 Task: Select the option of membership going on.
Action: Mouse moved to (642, 66)
Screenshot: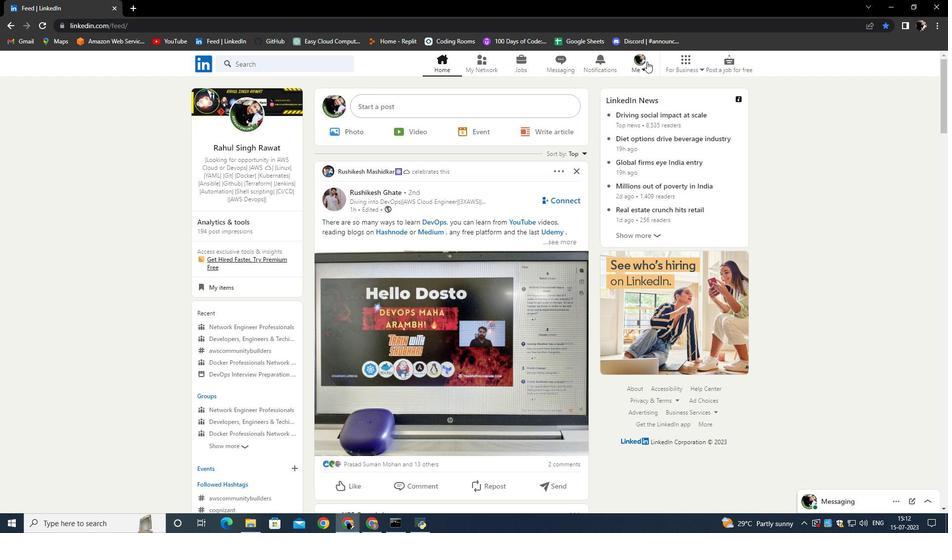 
Action: Mouse pressed left at (642, 66)
Screenshot: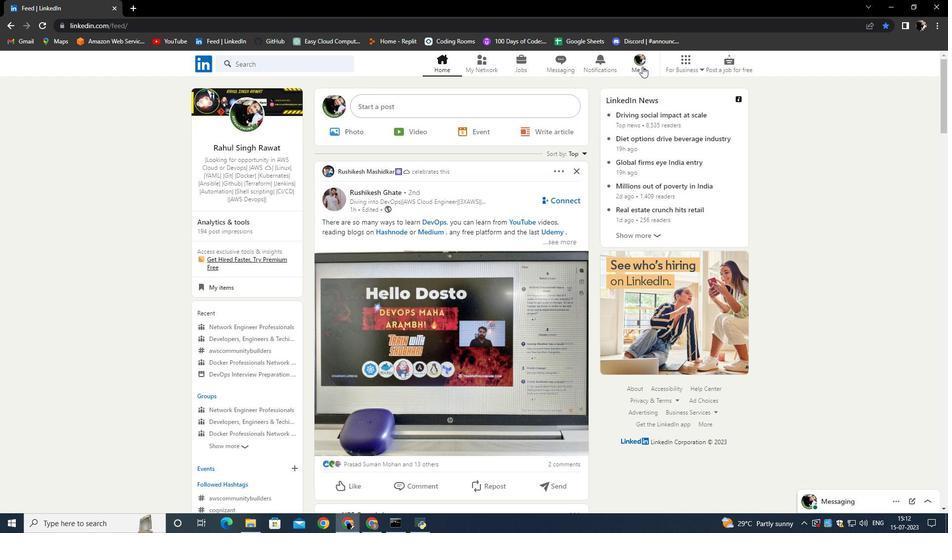 
Action: Mouse moved to (549, 151)
Screenshot: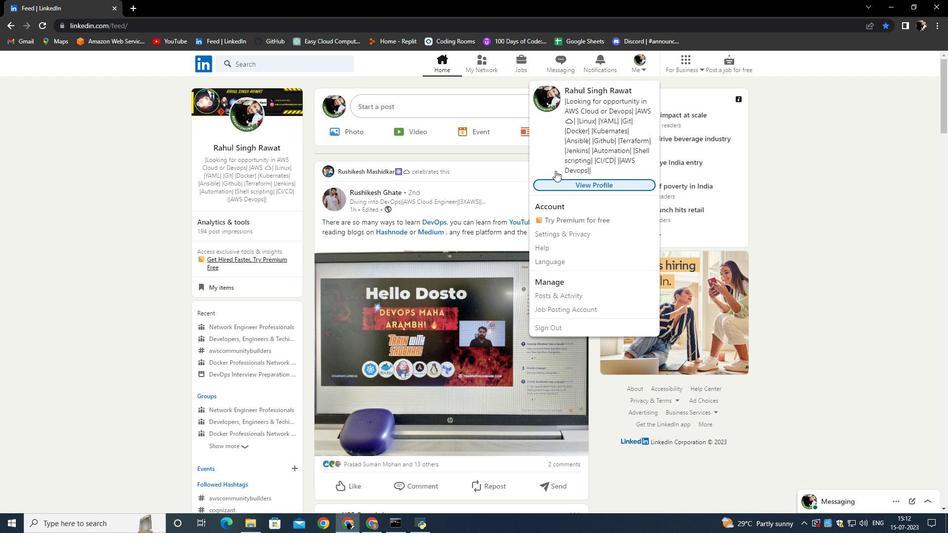 
Action: Mouse pressed left at (549, 151)
Screenshot: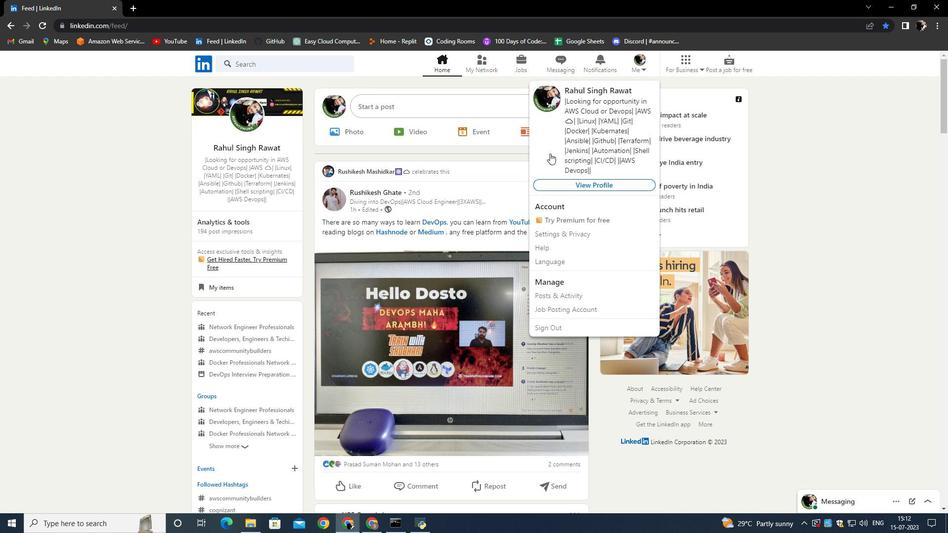 
Action: Mouse moved to (362, 324)
Screenshot: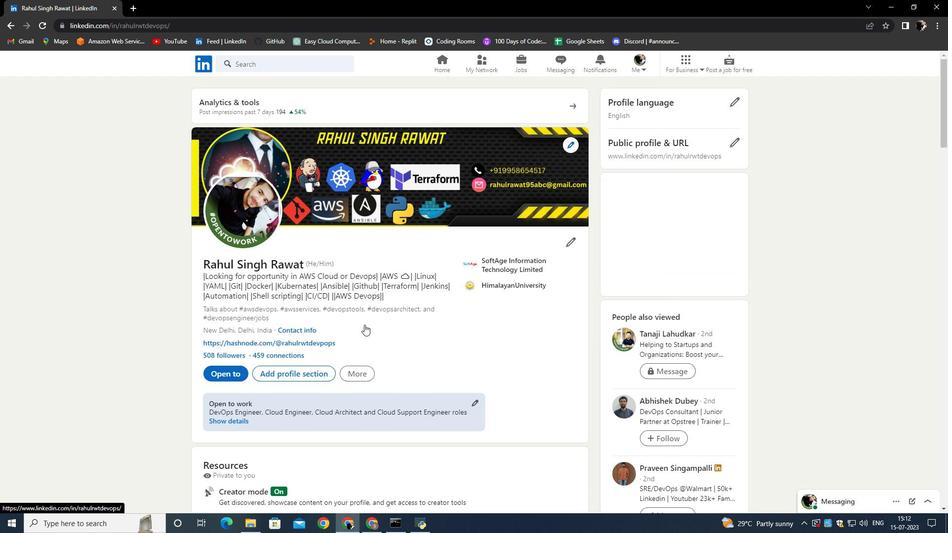
Action: Mouse scrolled (362, 324) with delta (0, 0)
Screenshot: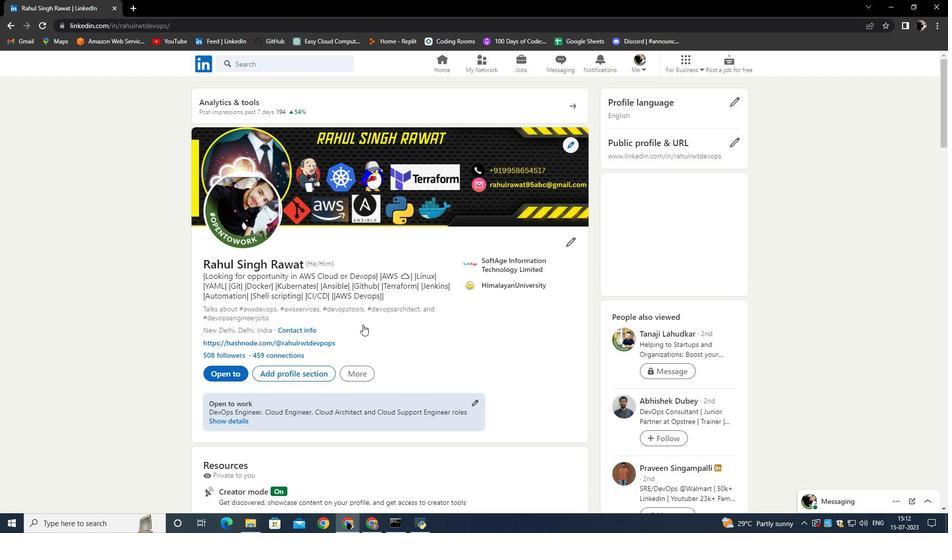 
Action: Mouse scrolled (362, 324) with delta (0, 0)
Screenshot: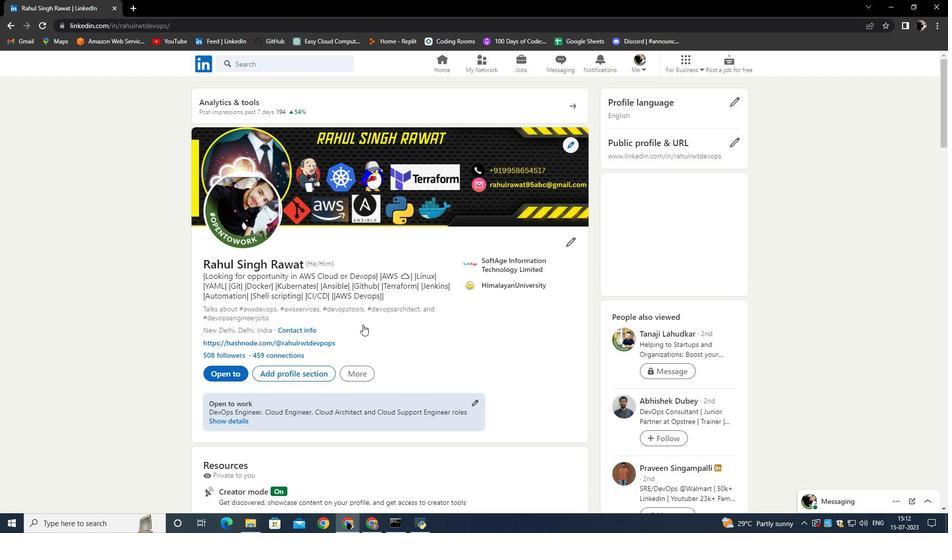 
Action: Mouse scrolled (362, 324) with delta (0, 0)
Screenshot: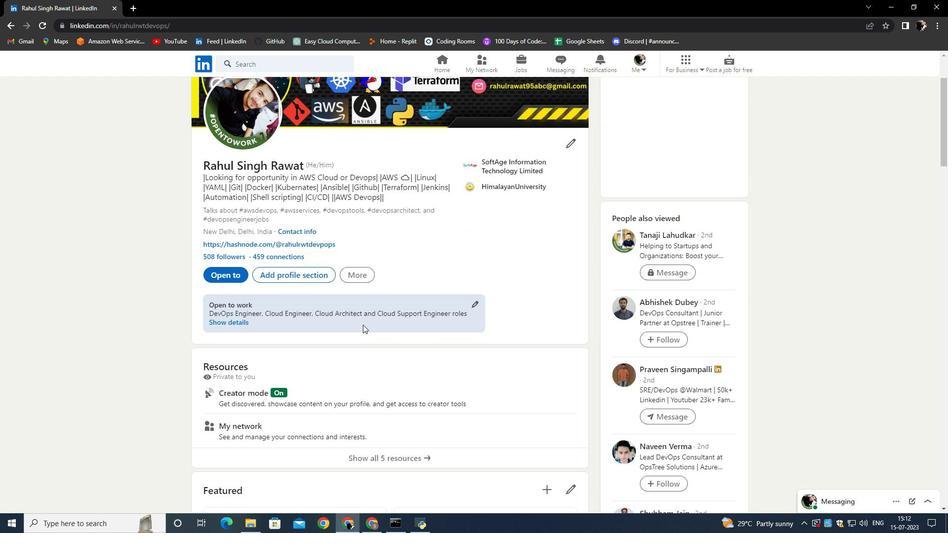 
Action: Mouse scrolled (362, 324) with delta (0, 0)
Screenshot: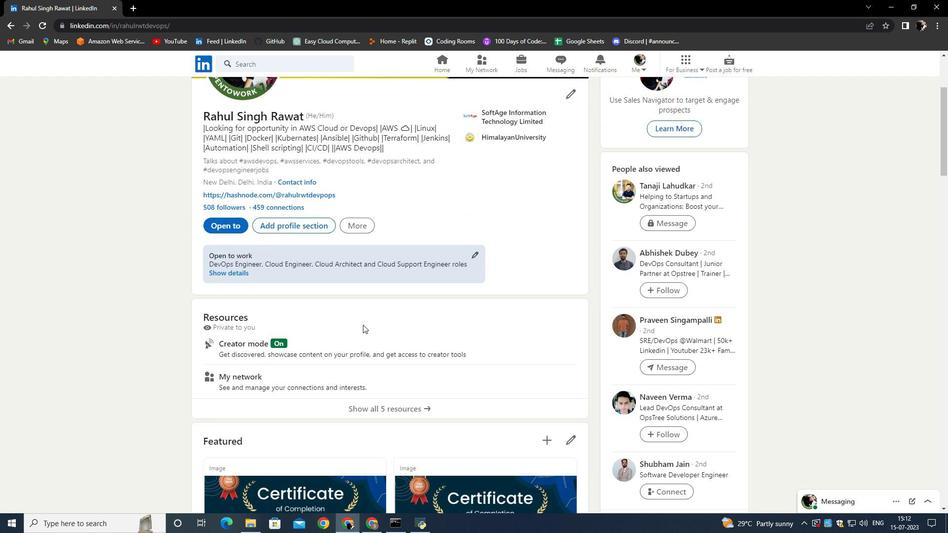 
Action: Mouse moved to (280, 171)
Screenshot: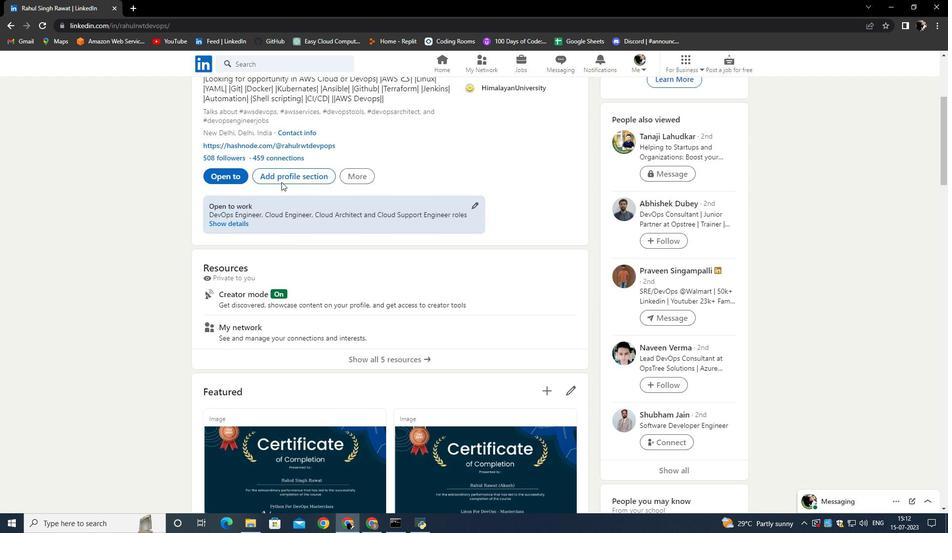 
Action: Mouse pressed left at (280, 171)
Screenshot: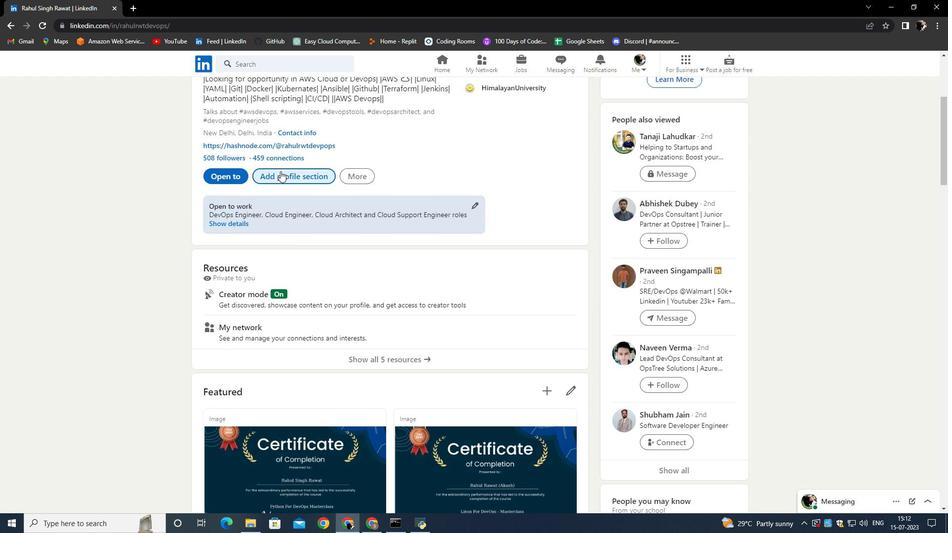 
Action: Mouse moved to (396, 274)
Screenshot: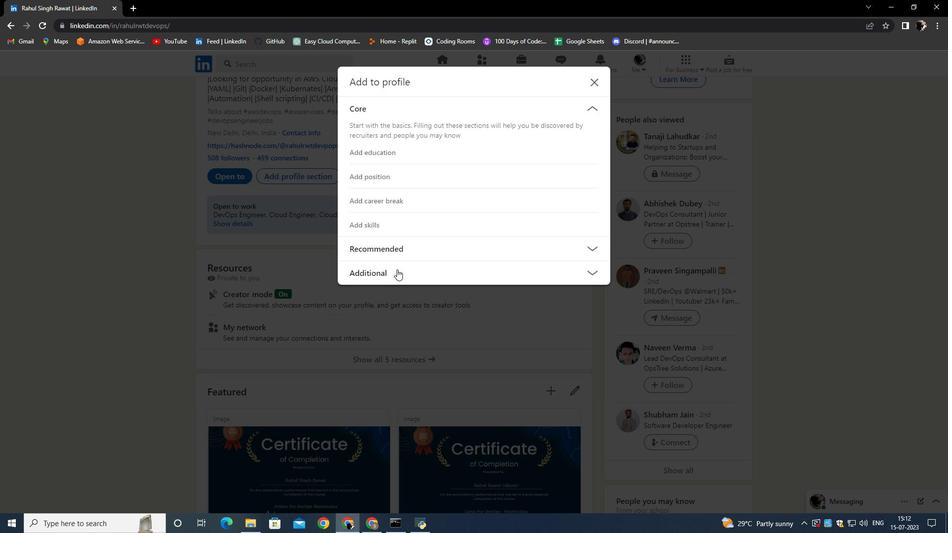 
Action: Mouse pressed left at (396, 274)
Screenshot: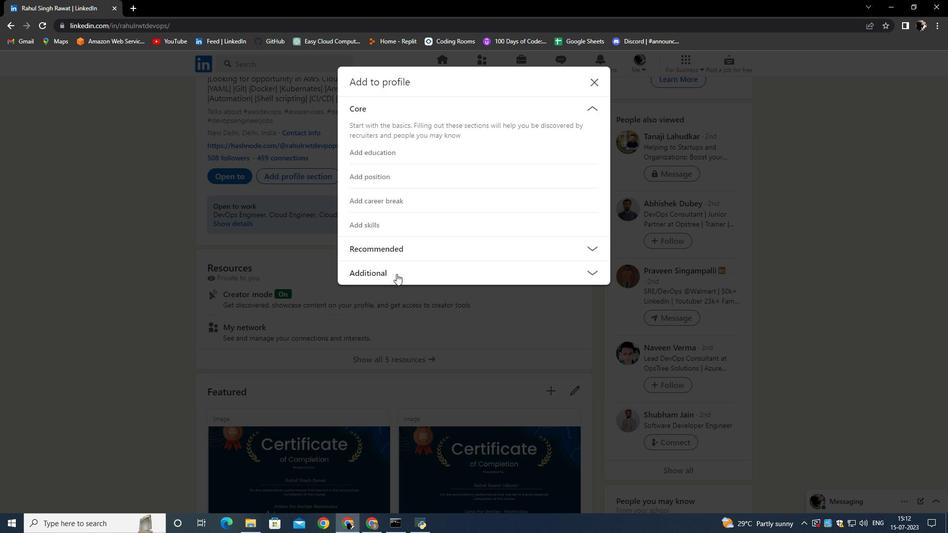 
Action: Mouse moved to (383, 348)
Screenshot: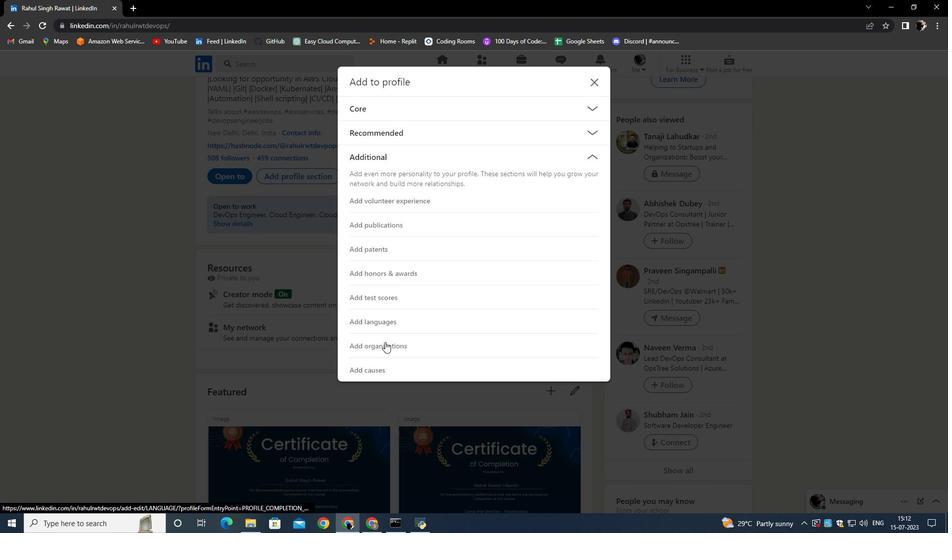
Action: Mouse pressed left at (383, 348)
Screenshot: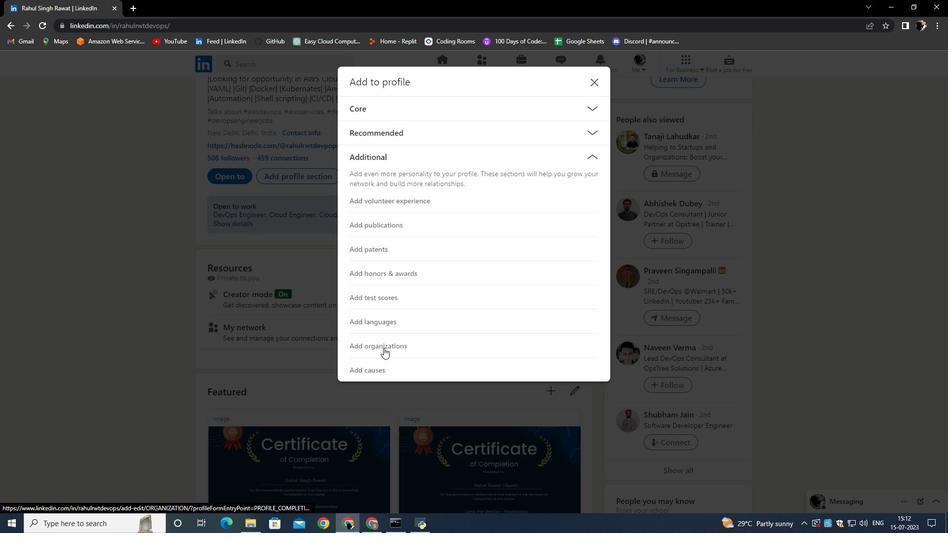 
Action: Mouse moved to (311, 252)
Screenshot: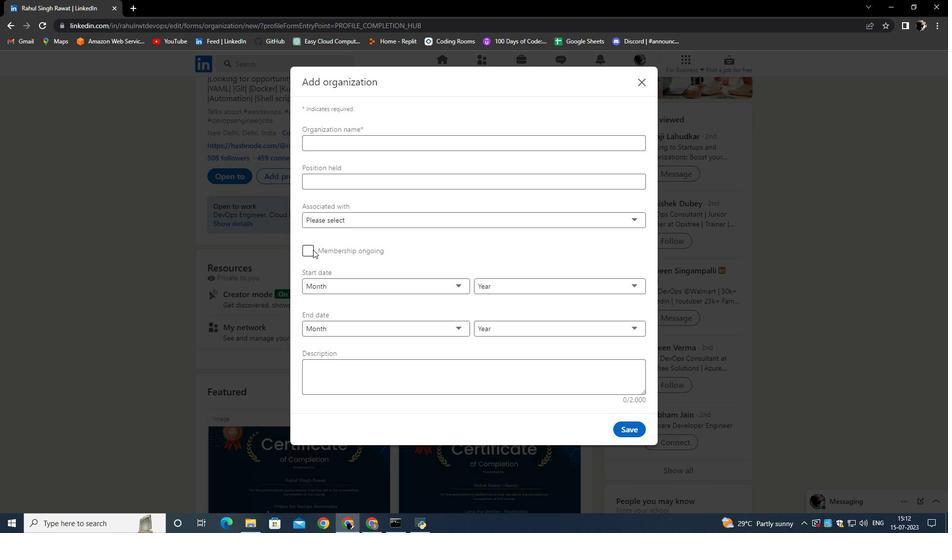 
Action: Mouse pressed left at (311, 252)
Screenshot: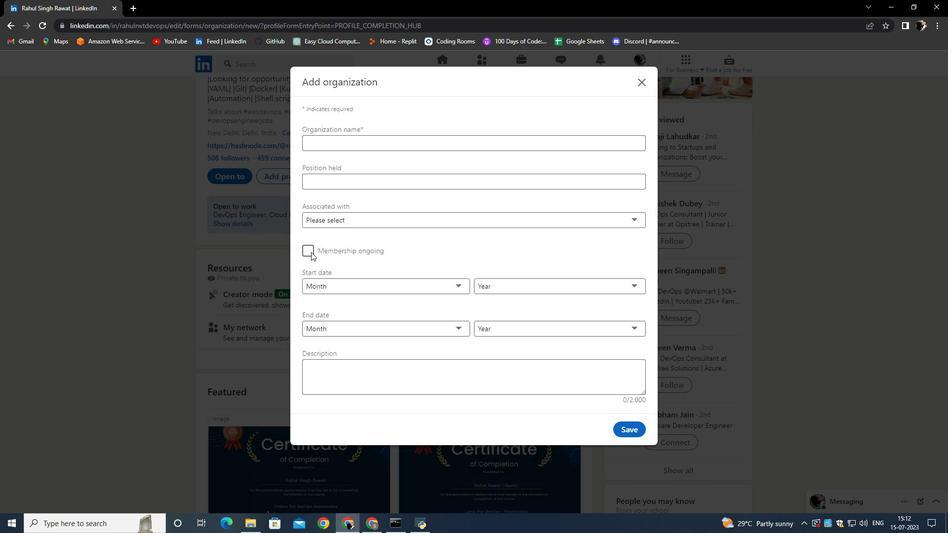 
Action: Mouse moved to (355, 259)
Screenshot: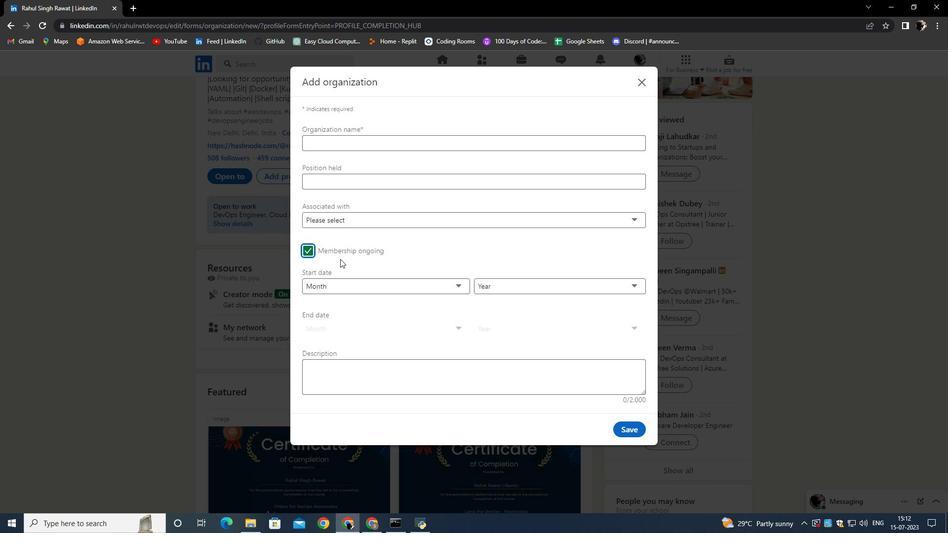 
